 Task: Select the schedule "Working hours".
Action: Mouse moved to (330, 240)
Screenshot: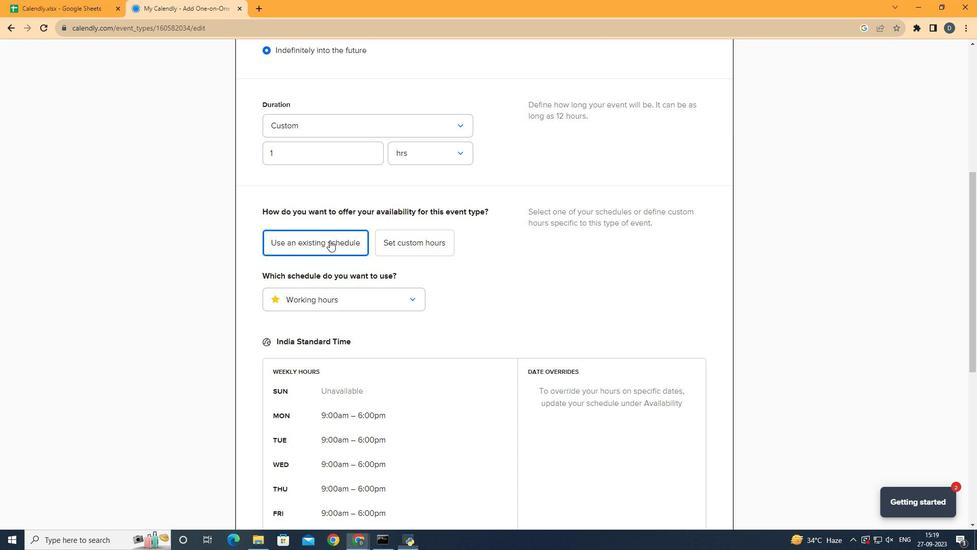 
Action: Mouse pressed left at (330, 240)
Screenshot: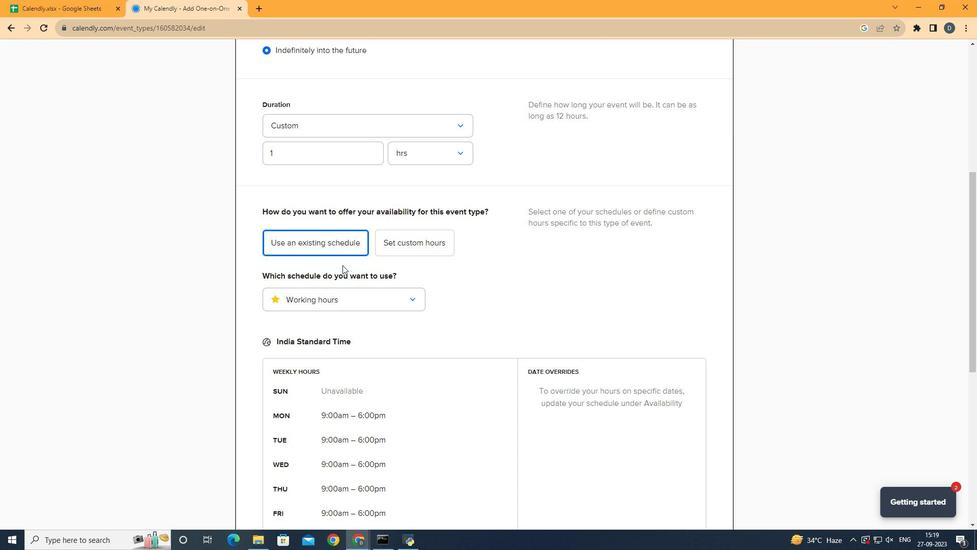 
Action: Mouse moved to (361, 300)
Screenshot: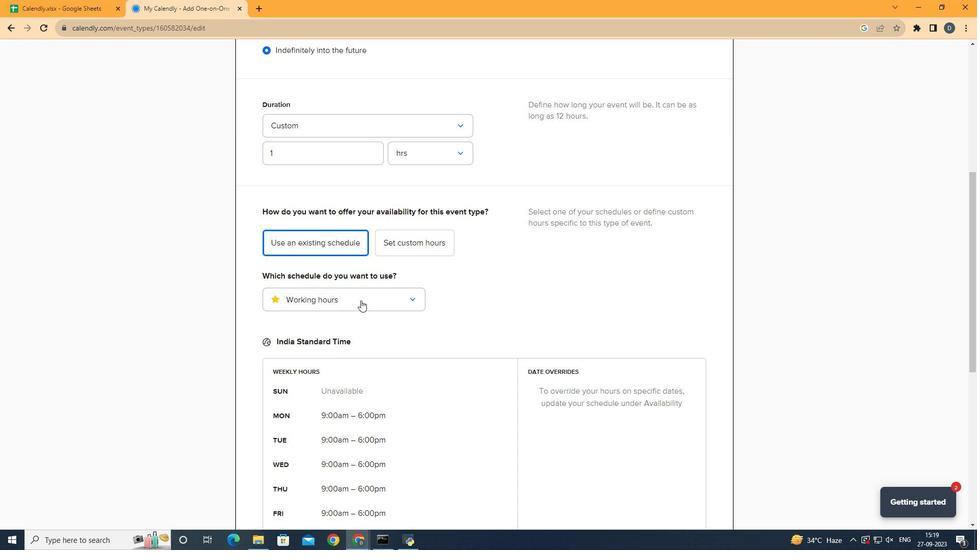
Action: Mouse pressed left at (361, 300)
Screenshot: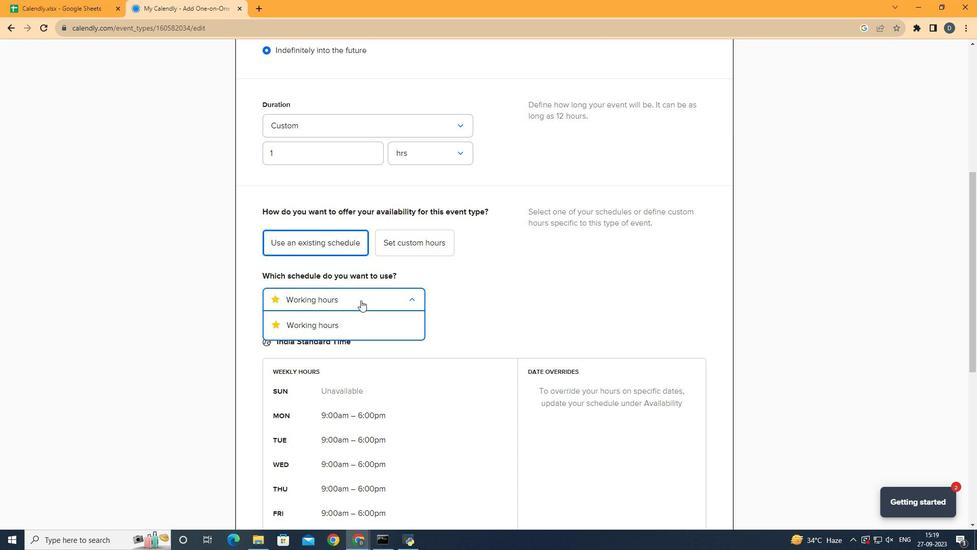 
Action: Mouse moved to (352, 323)
Screenshot: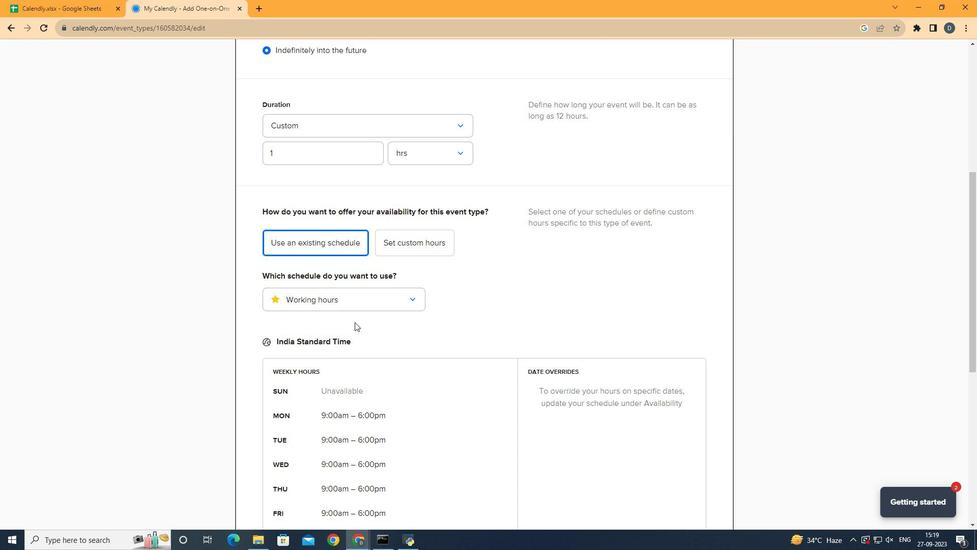 
Action: Mouse pressed left at (352, 323)
Screenshot: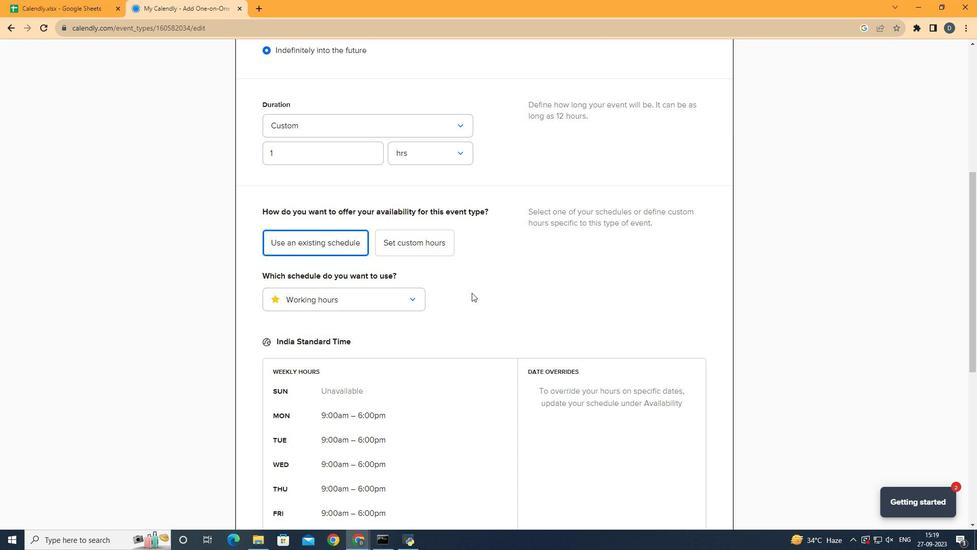 
Action: Mouse moved to (494, 288)
Screenshot: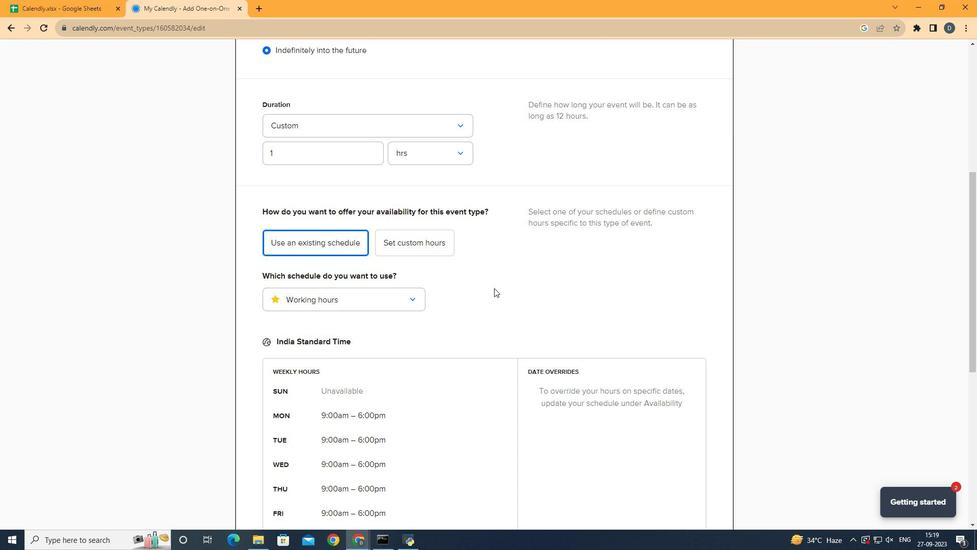 
